 Task: Create a new contact group named 'Sliders' and add Shubham Jain and Sumit Kumar to it.
Action: Mouse moved to (14, 106)
Screenshot: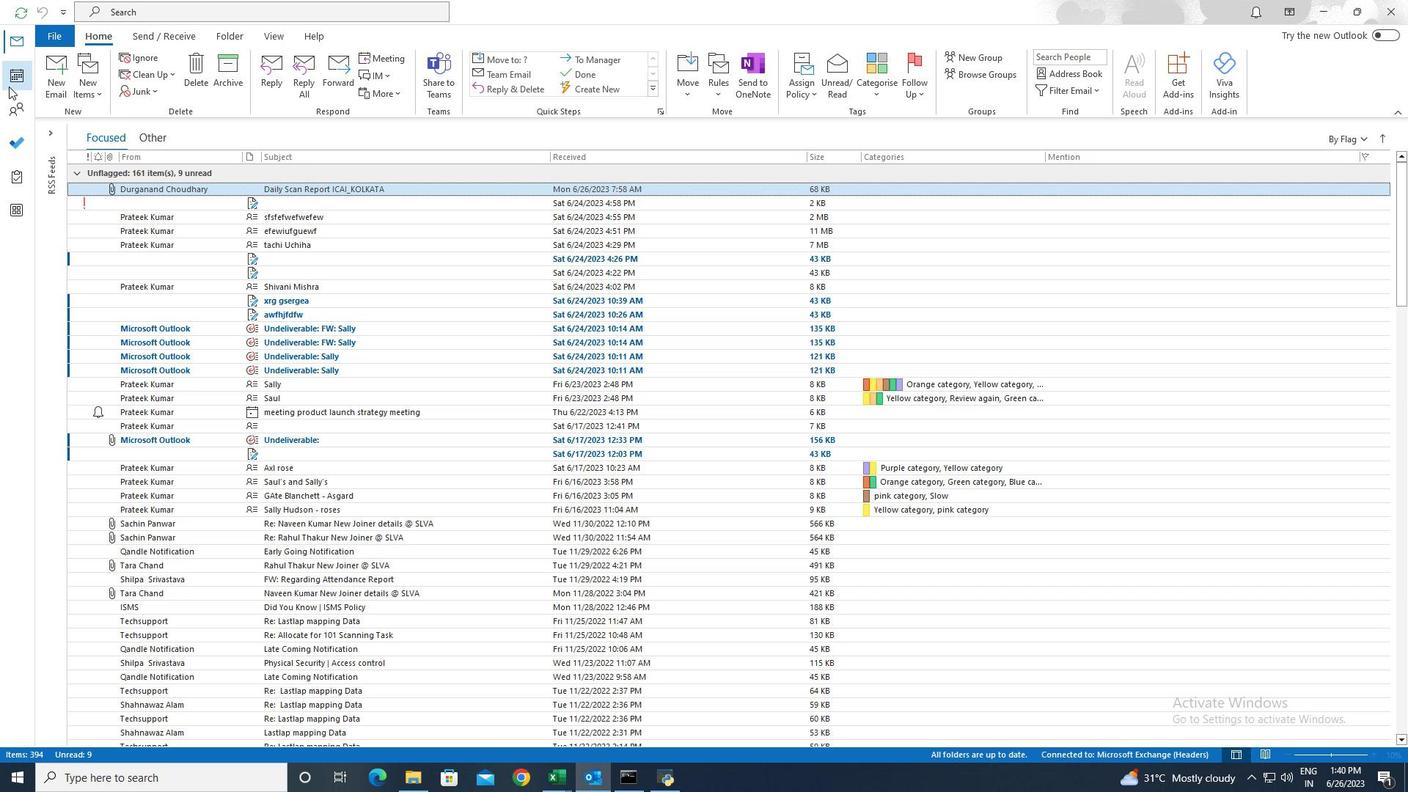
Action: Mouse pressed left at (14, 106)
Screenshot: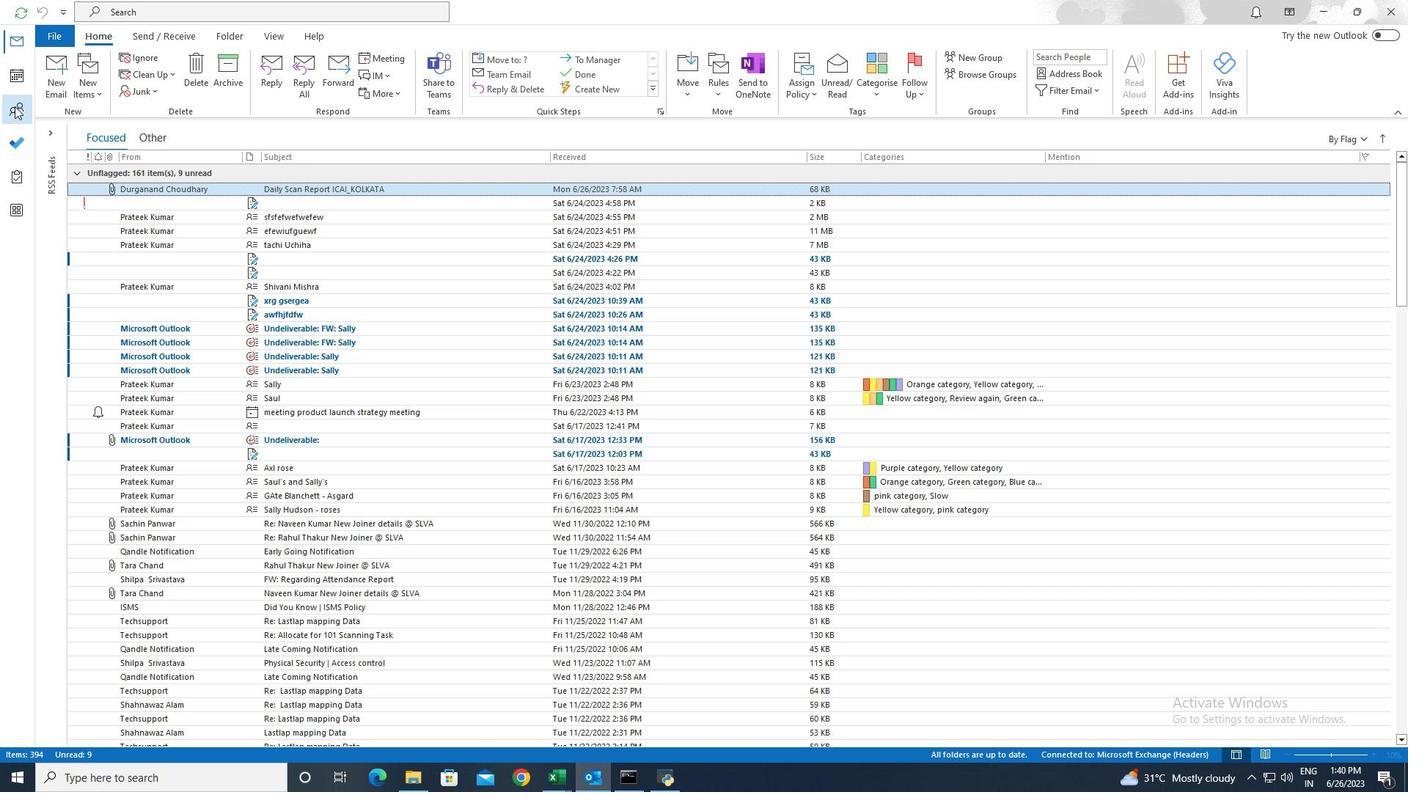 
Action: Mouse moved to (140, 66)
Screenshot: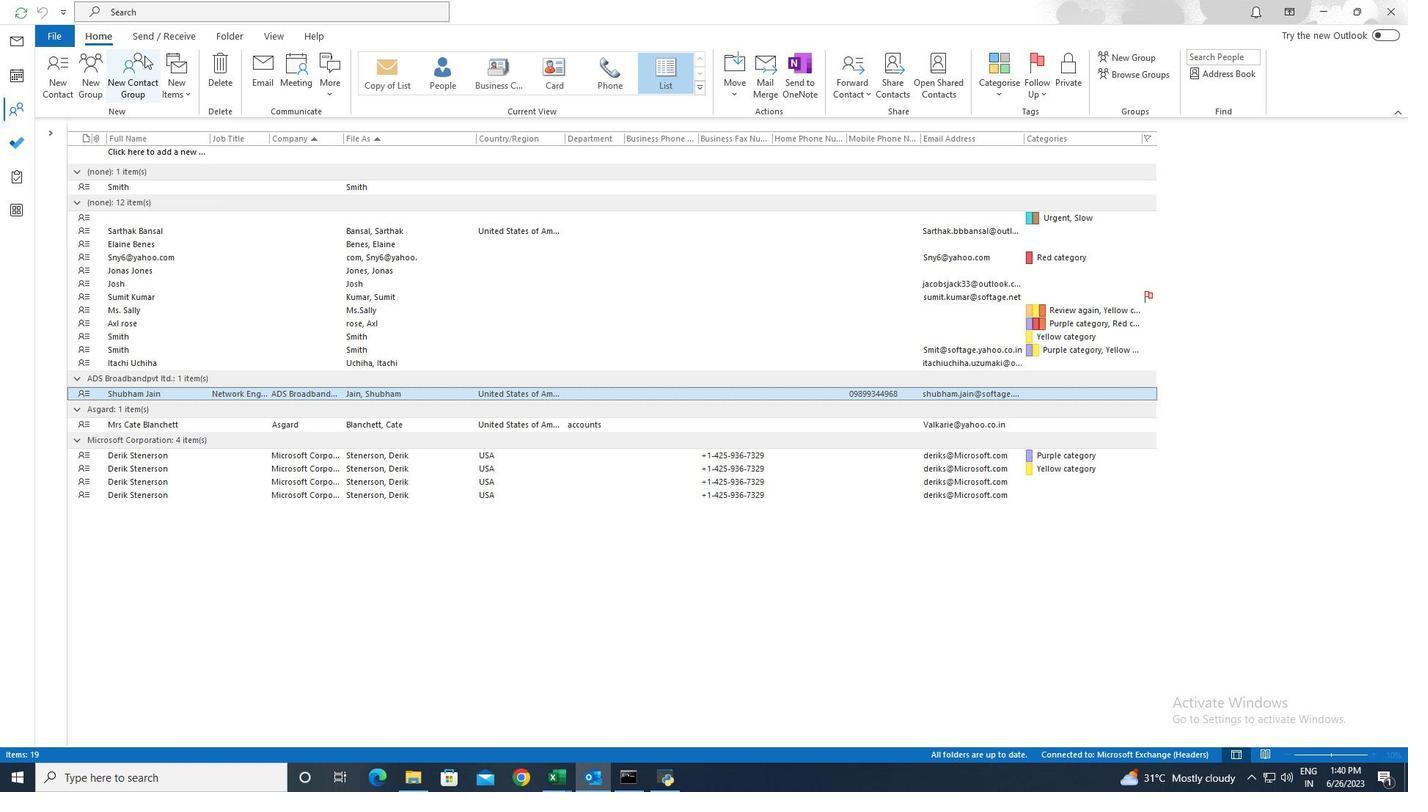 
Action: Mouse pressed left at (140, 66)
Screenshot: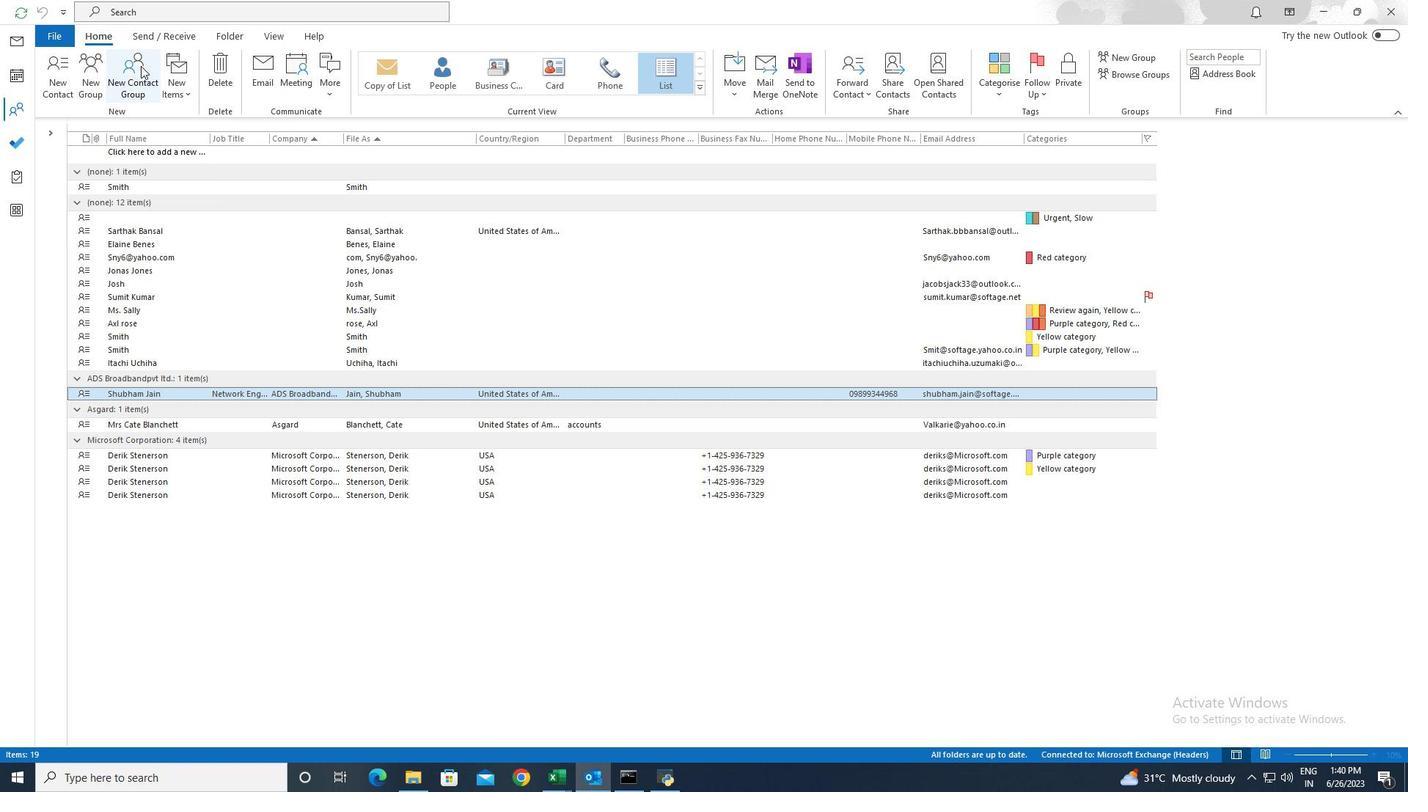 
Action: Mouse moved to (620, 210)
Screenshot: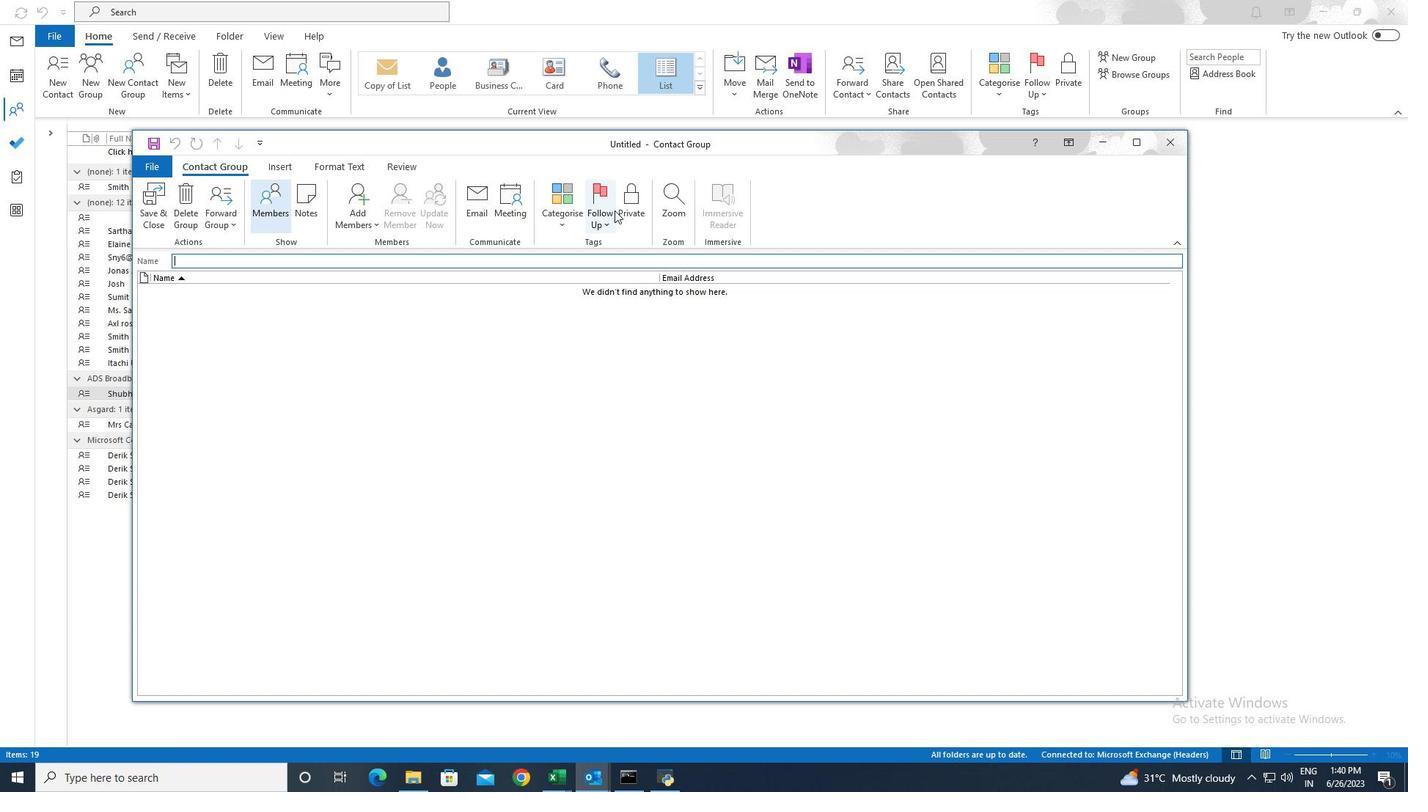 
Action: Mouse pressed left at (620, 210)
Screenshot: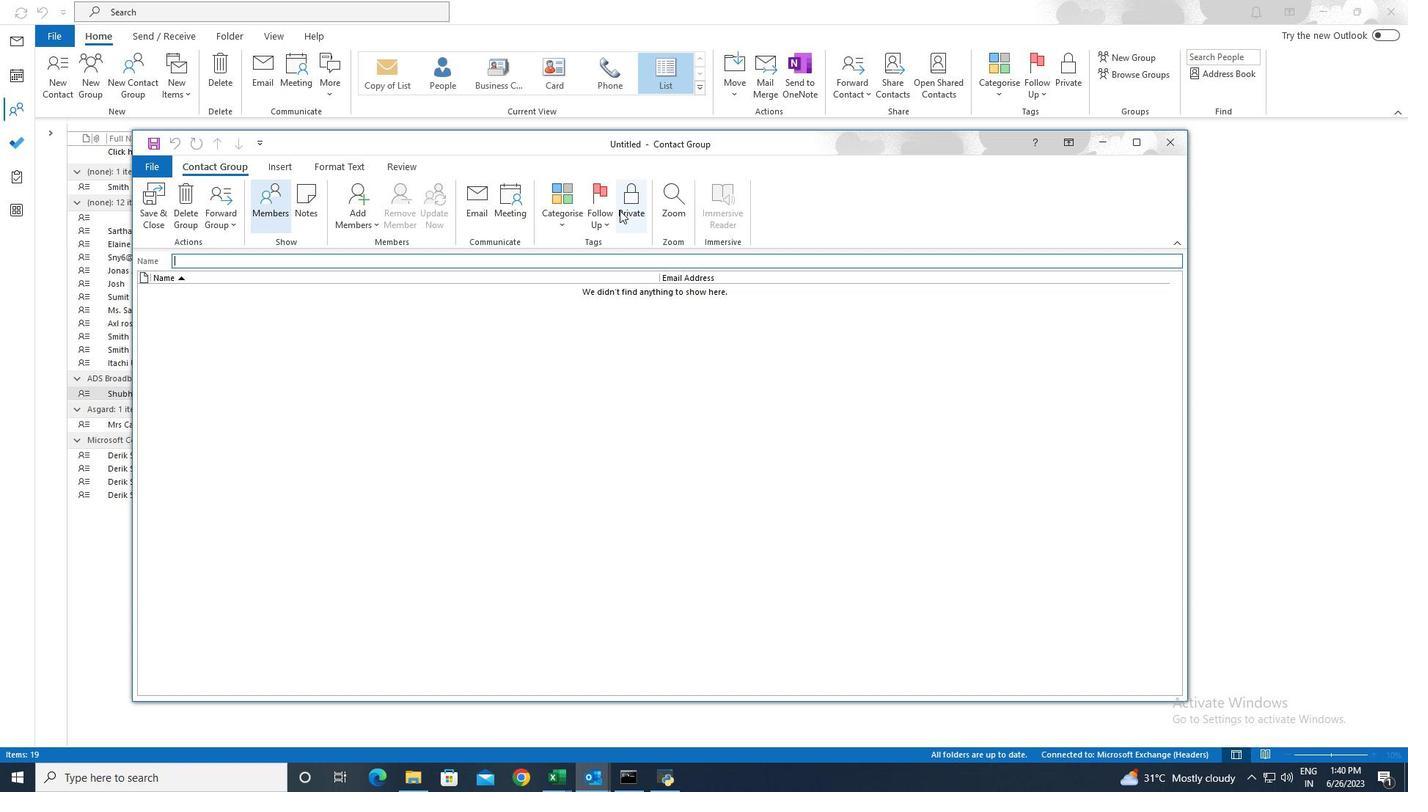 
Action: Mouse moved to (355, 260)
Screenshot: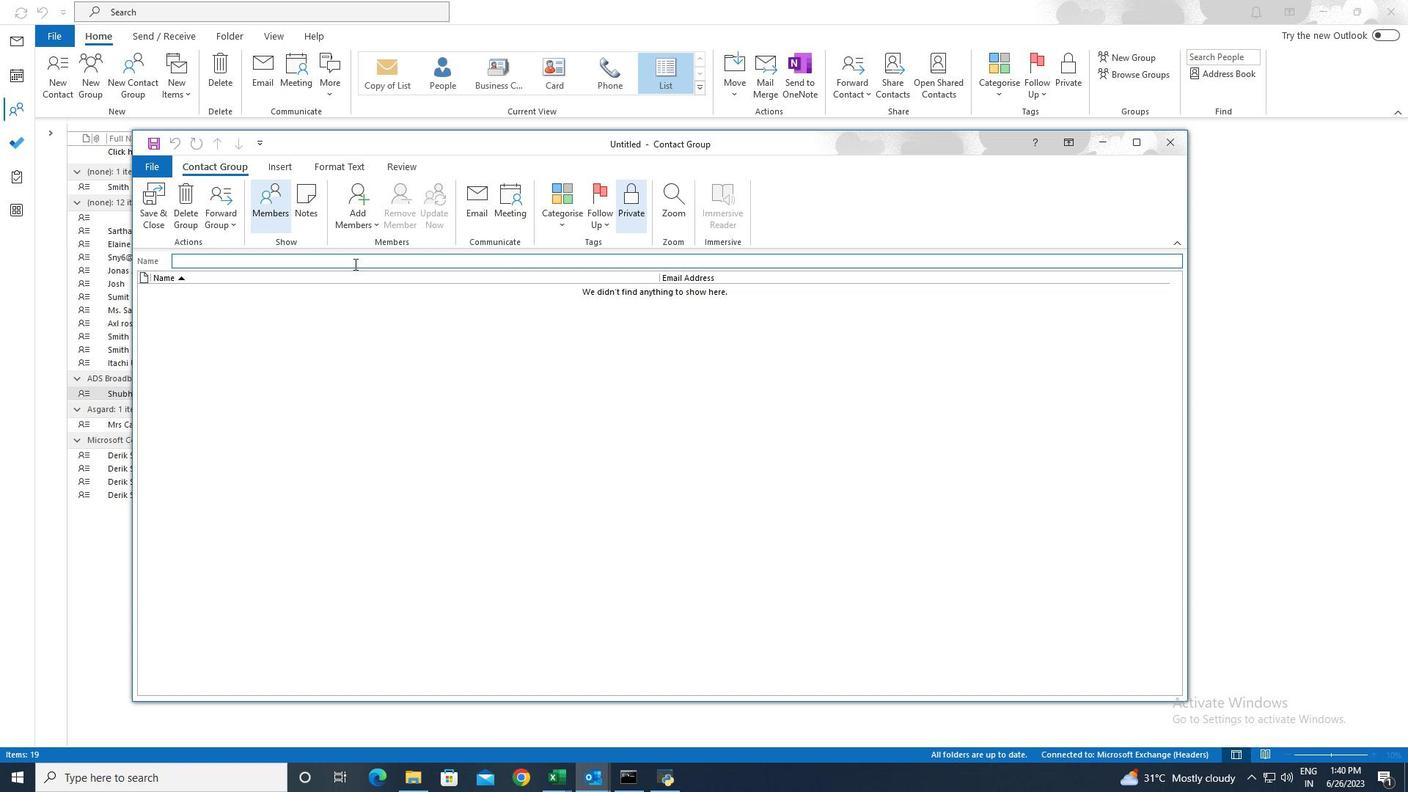 
Action: Mouse pressed left at (355, 260)
Screenshot: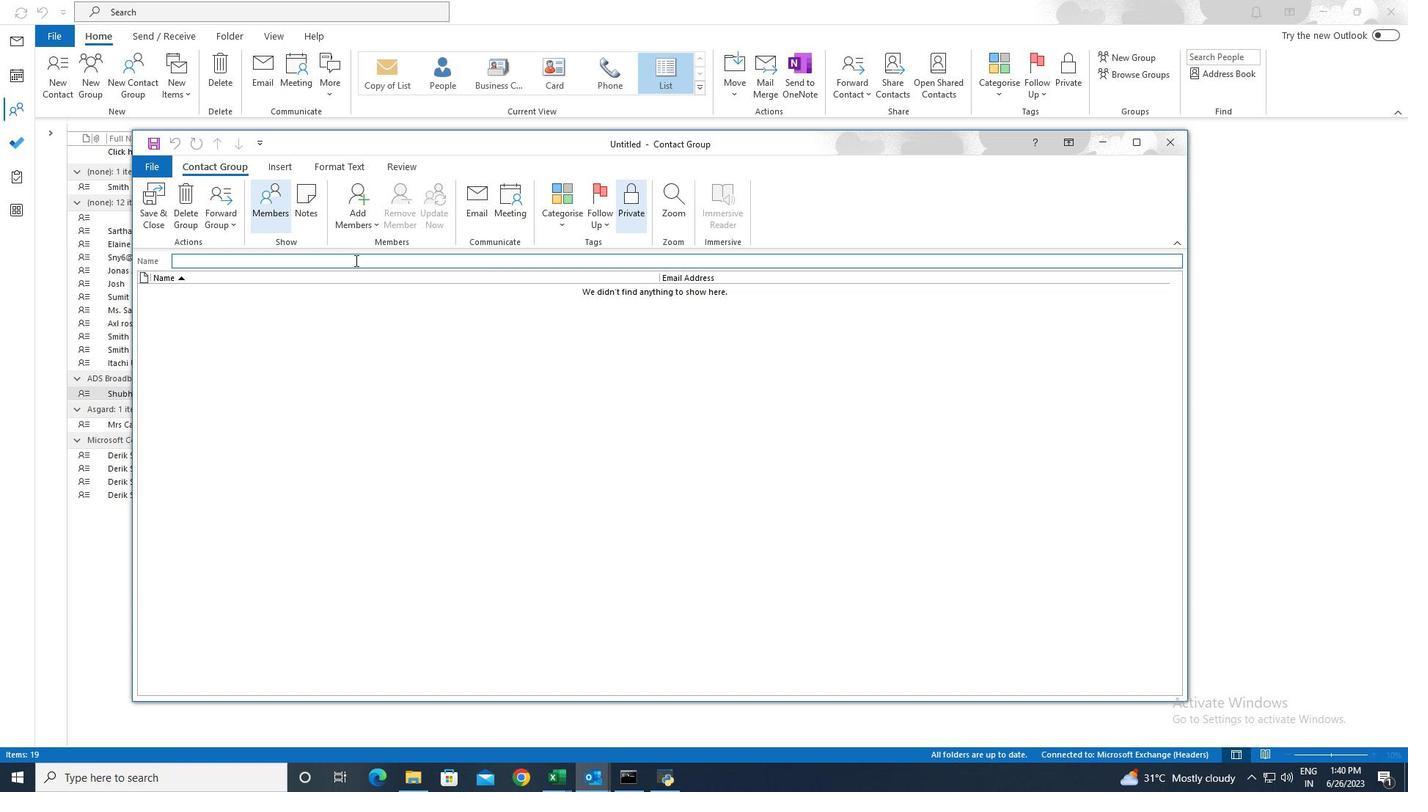 
Action: Key pressed <Key.shift>Sliders
Screenshot: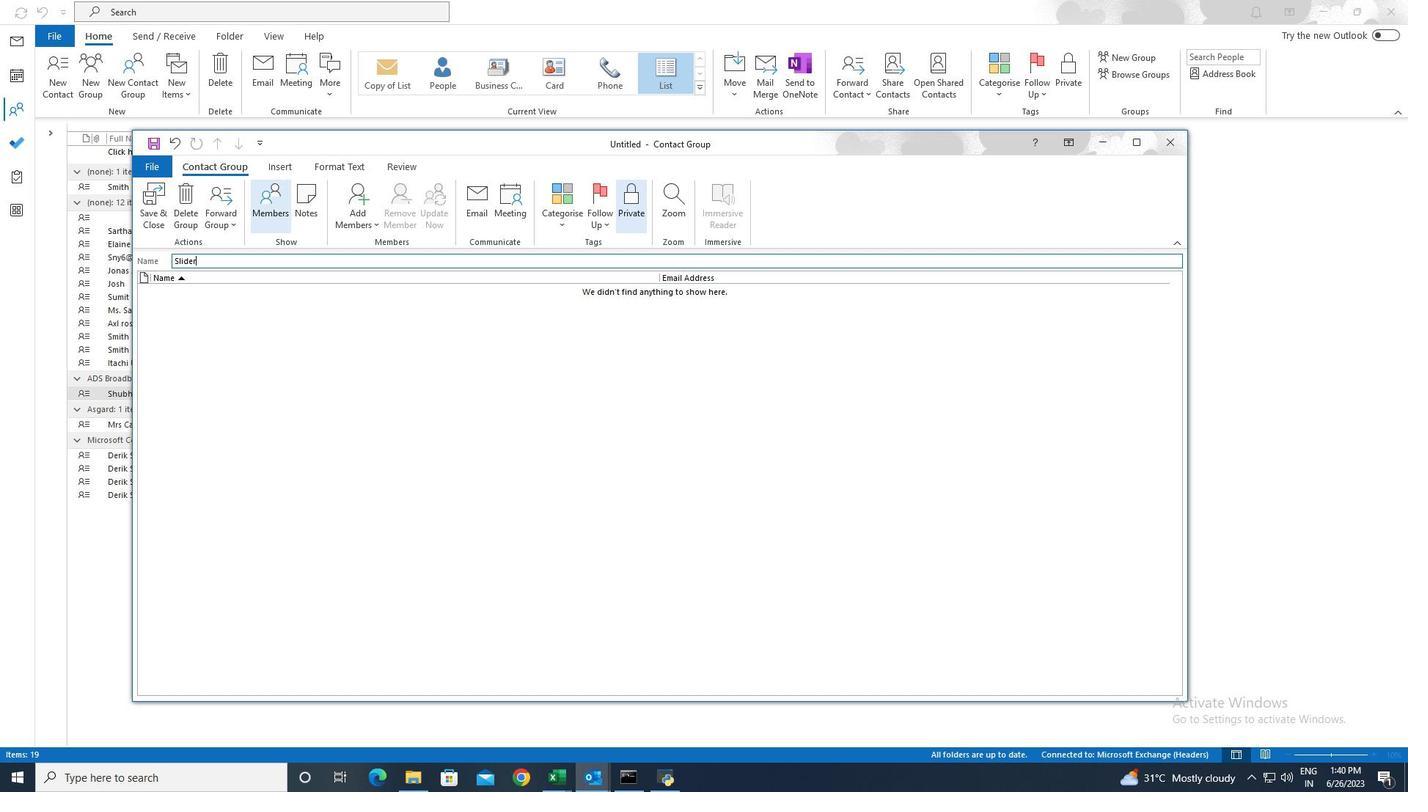 
Action: Mouse moved to (545, 215)
Screenshot: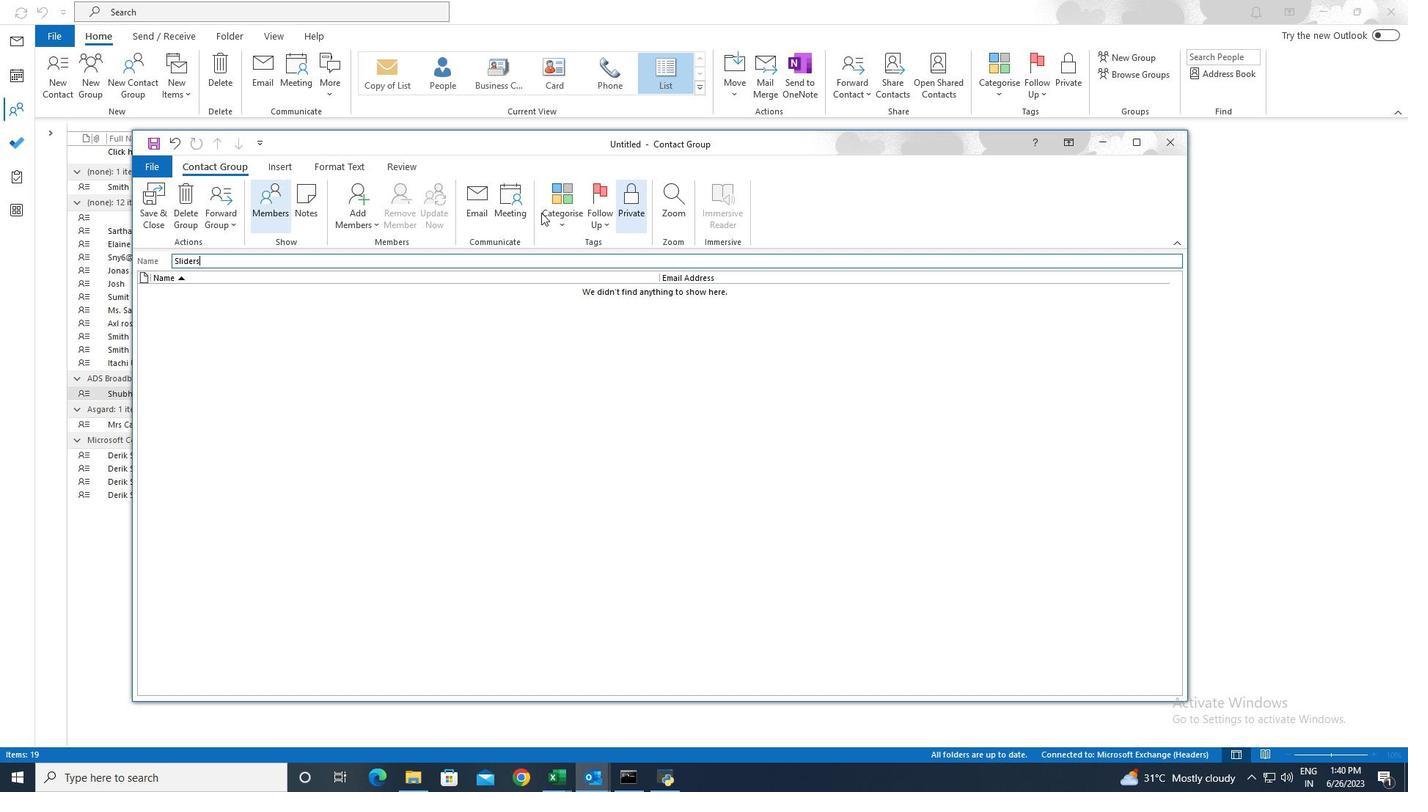 
Action: Mouse pressed left at (545, 215)
Screenshot: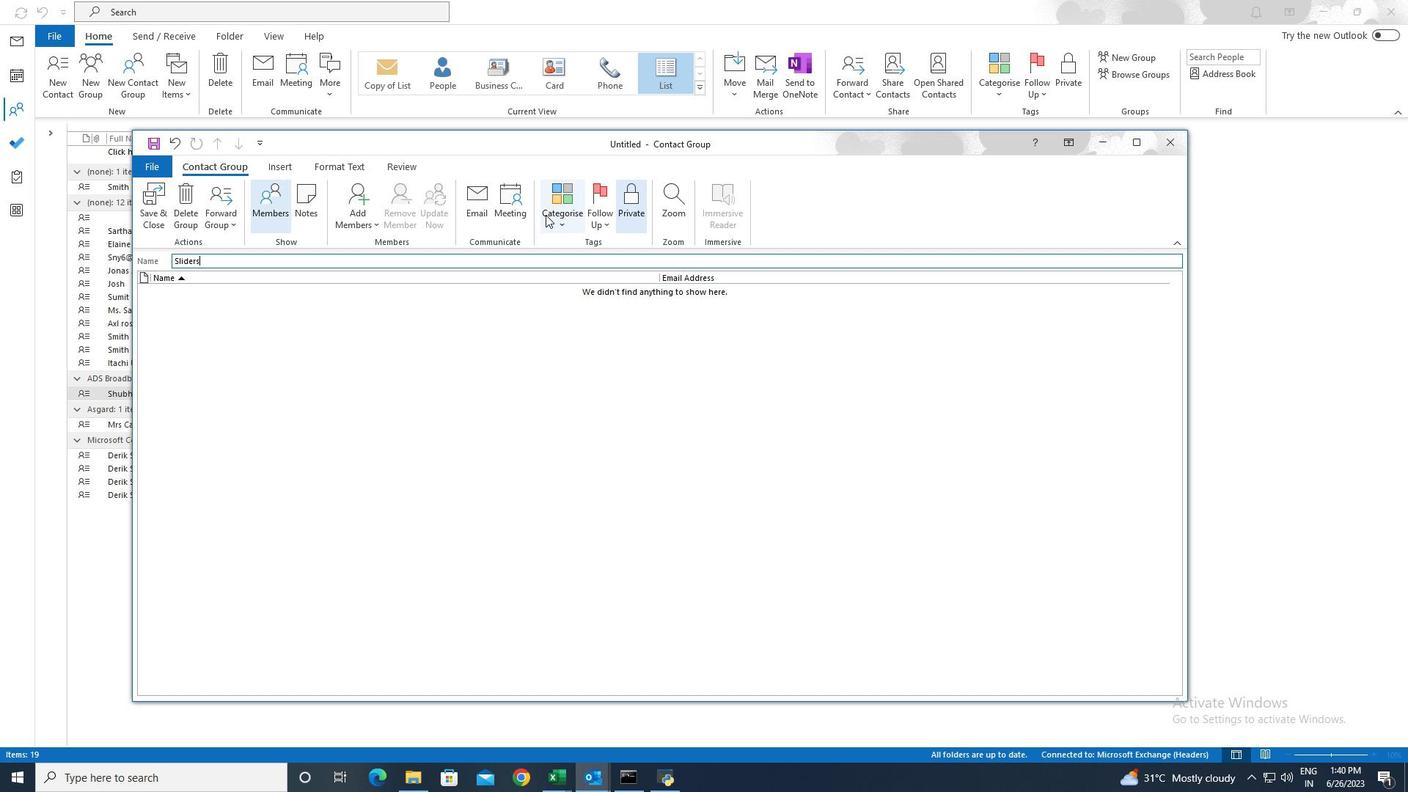 
Action: Mouse moved to (591, 423)
Screenshot: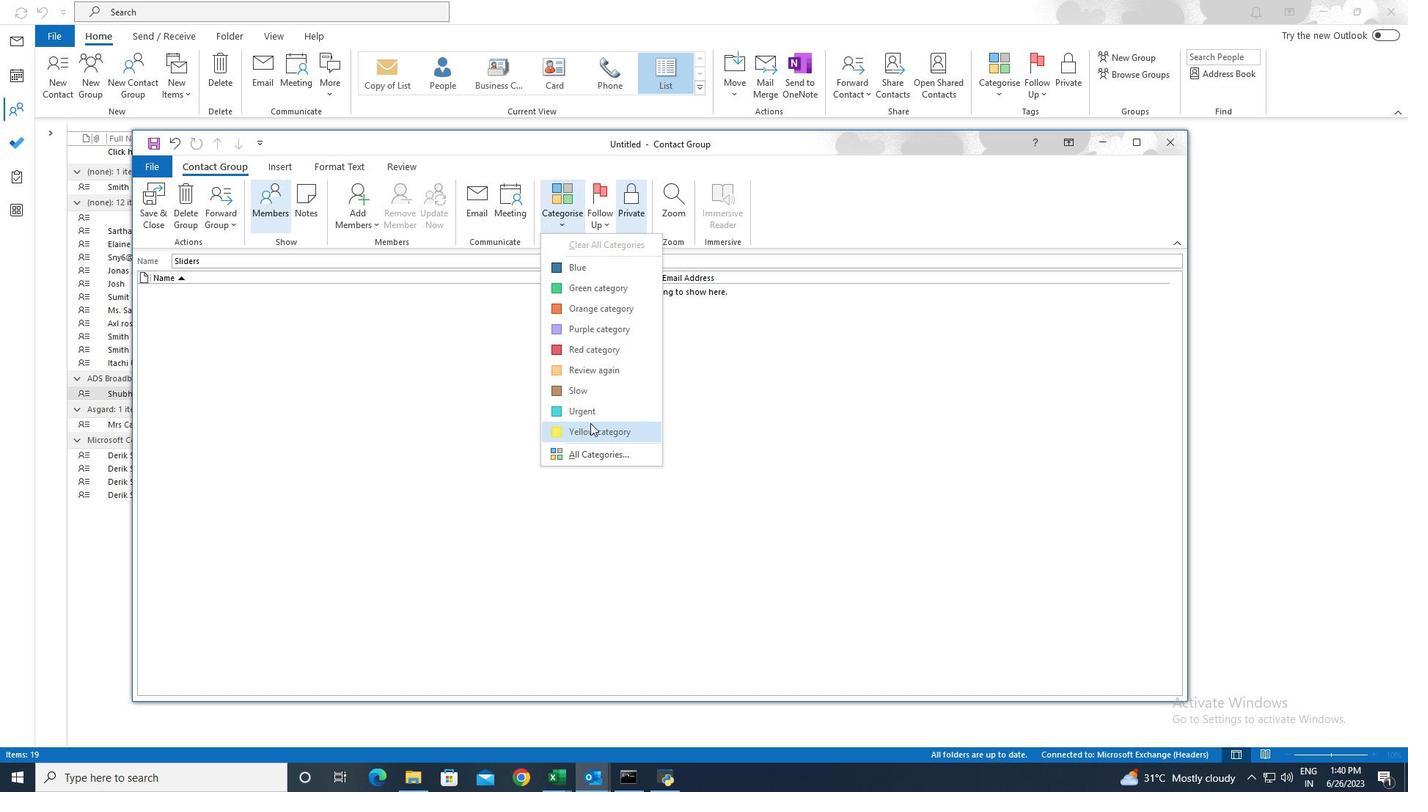 
Action: Mouse pressed left at (591, 423)
Screenshot: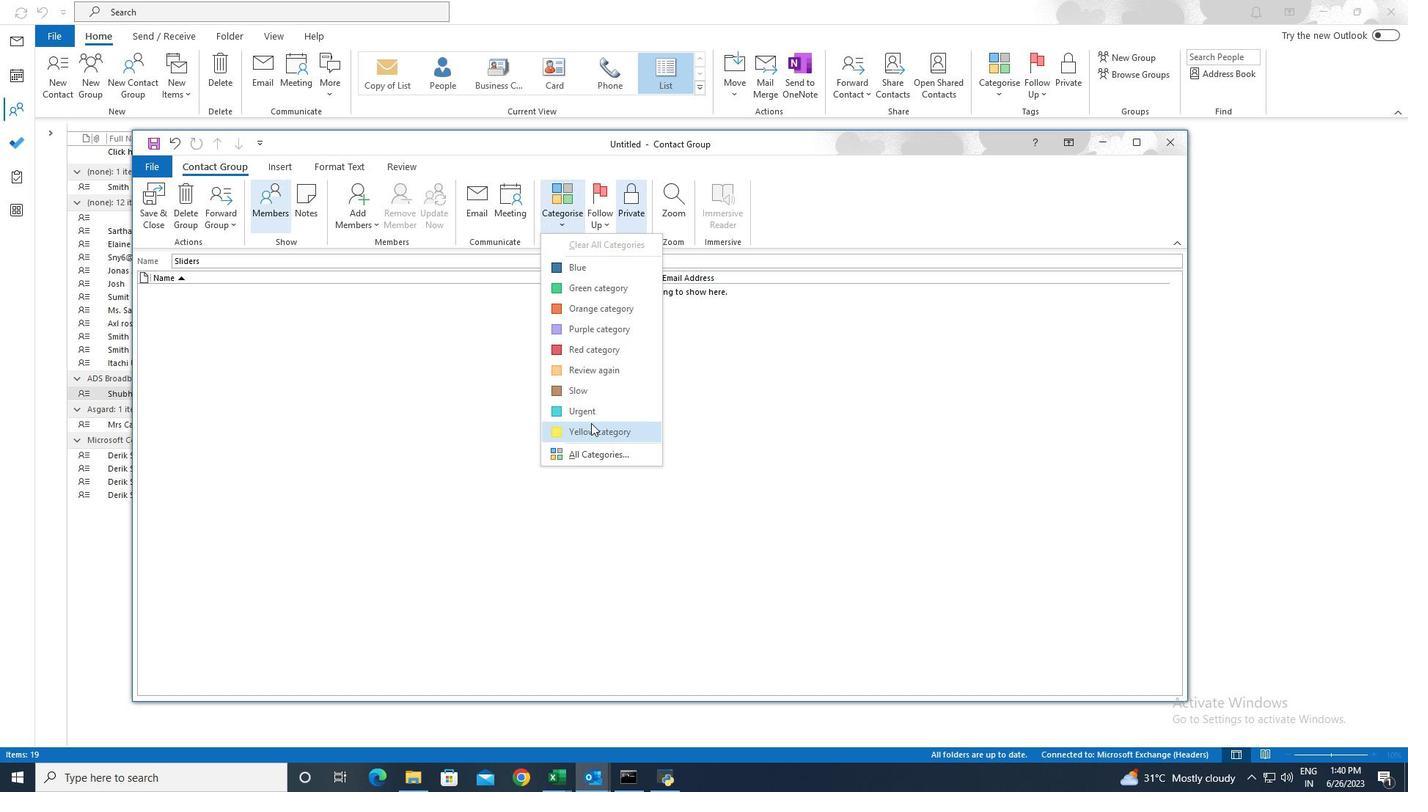 
Action: Mouse moved to (344, 220)
Screenshot: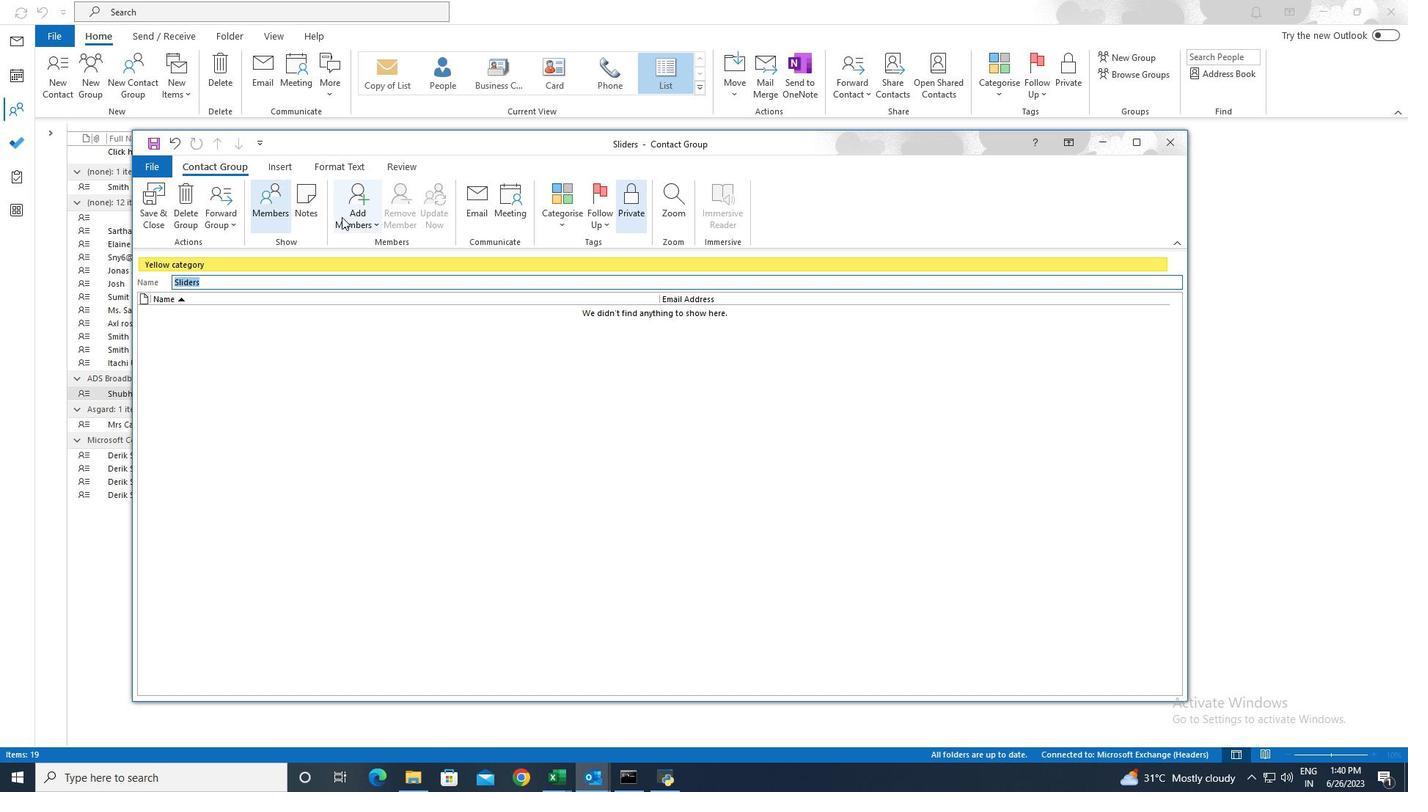 
Action: Mouse pressed left at (344, 220)
Screenshot: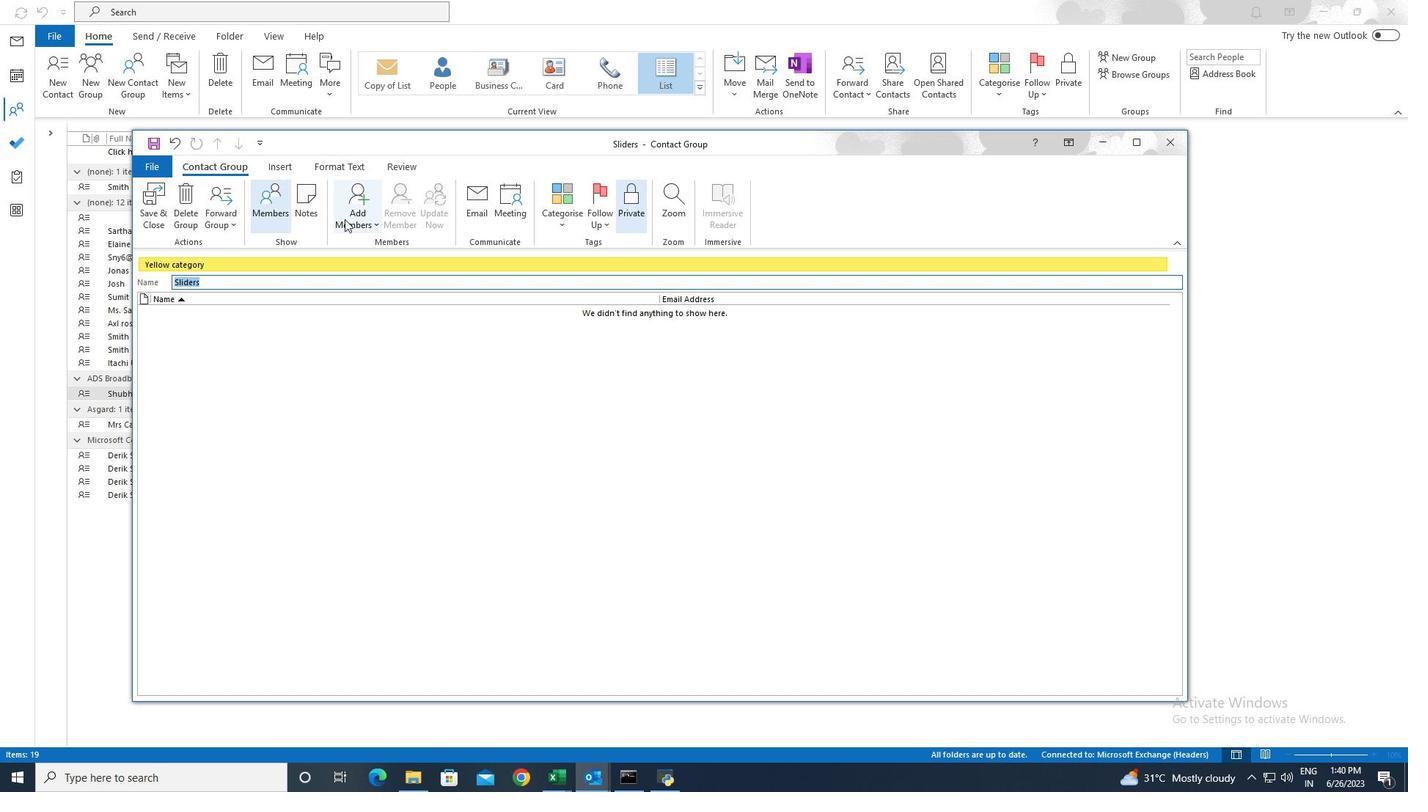 
Action: Mouse moved to (378, 252)
Screenshot: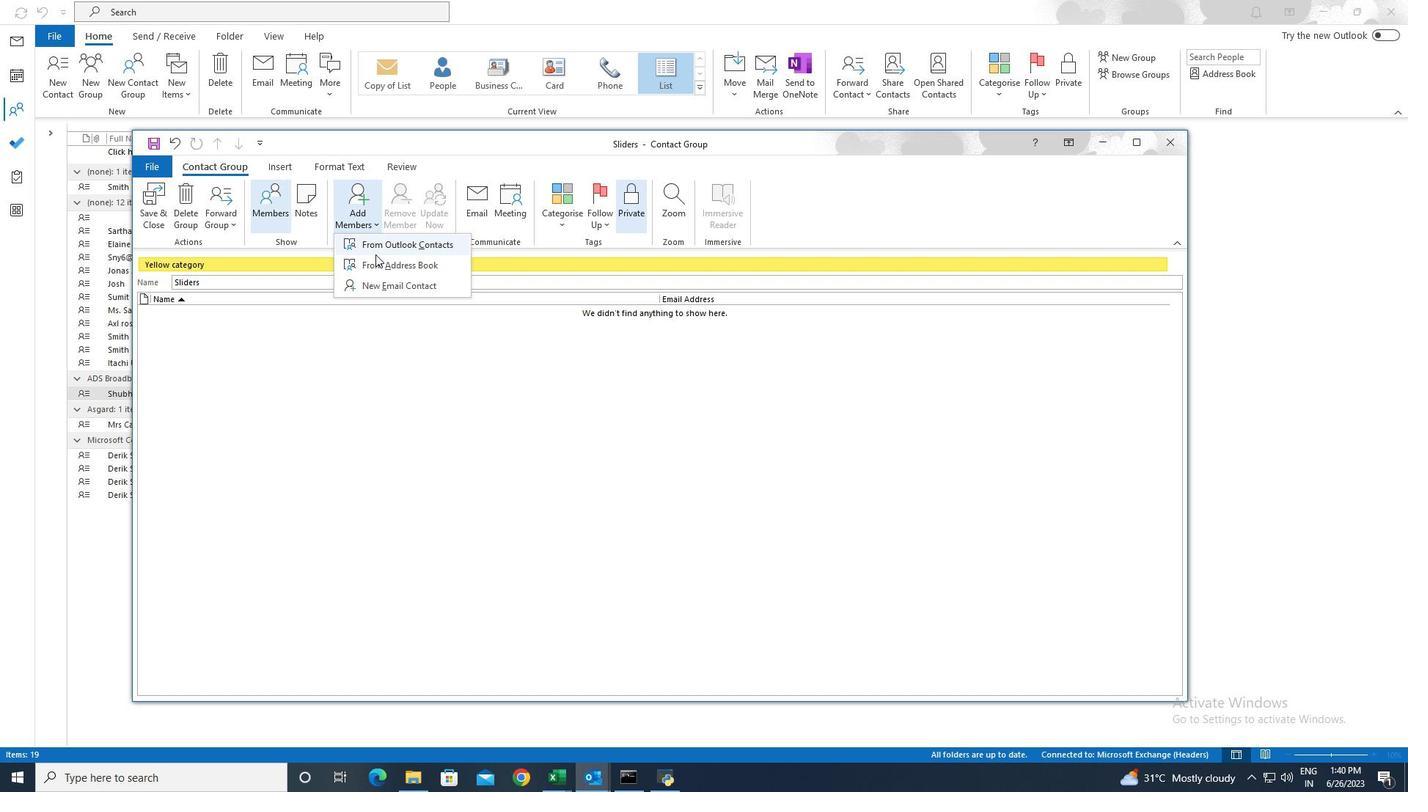 
Action: Mouse pressed left at (378, 252)
Screenshot: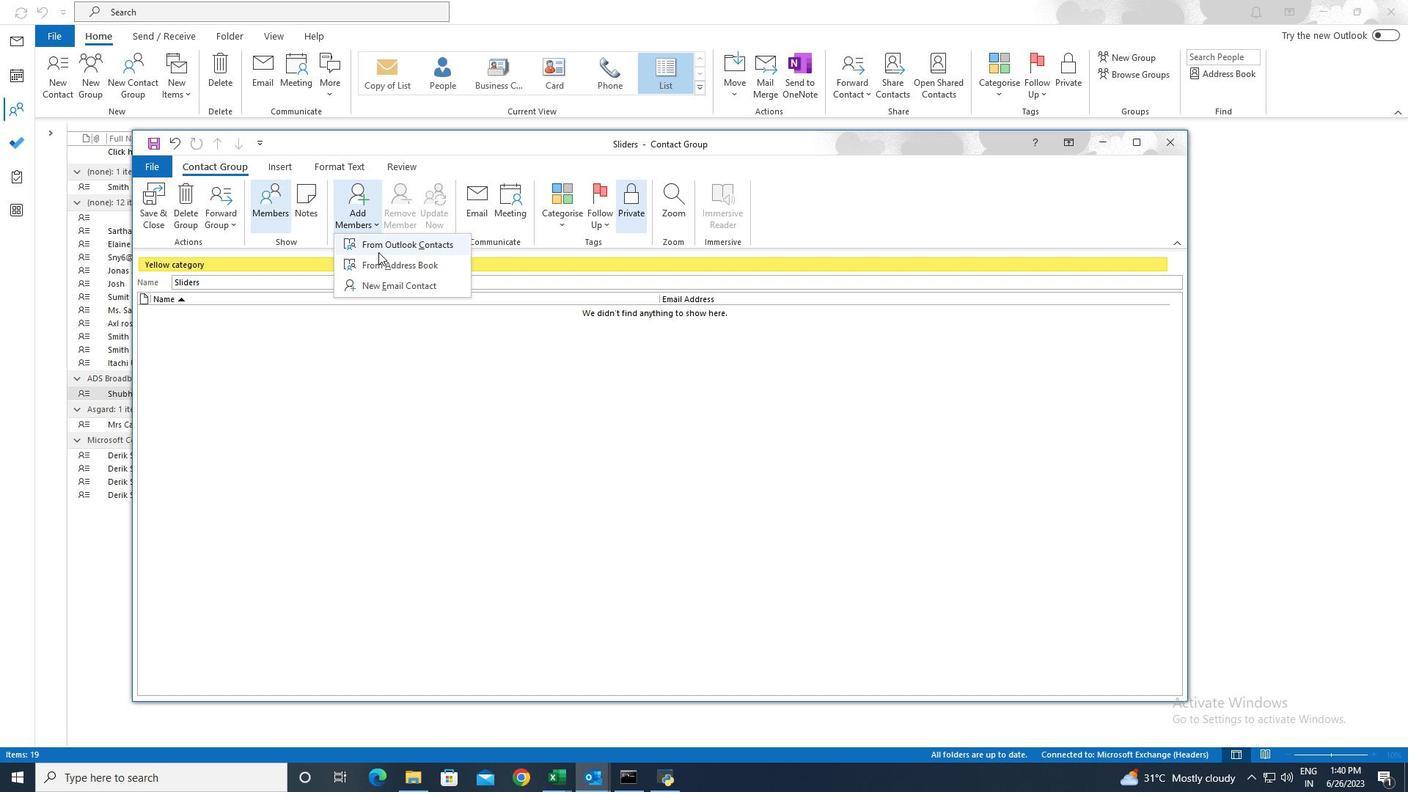 
Action: Mouse moved to (491, 475)
Screenshot: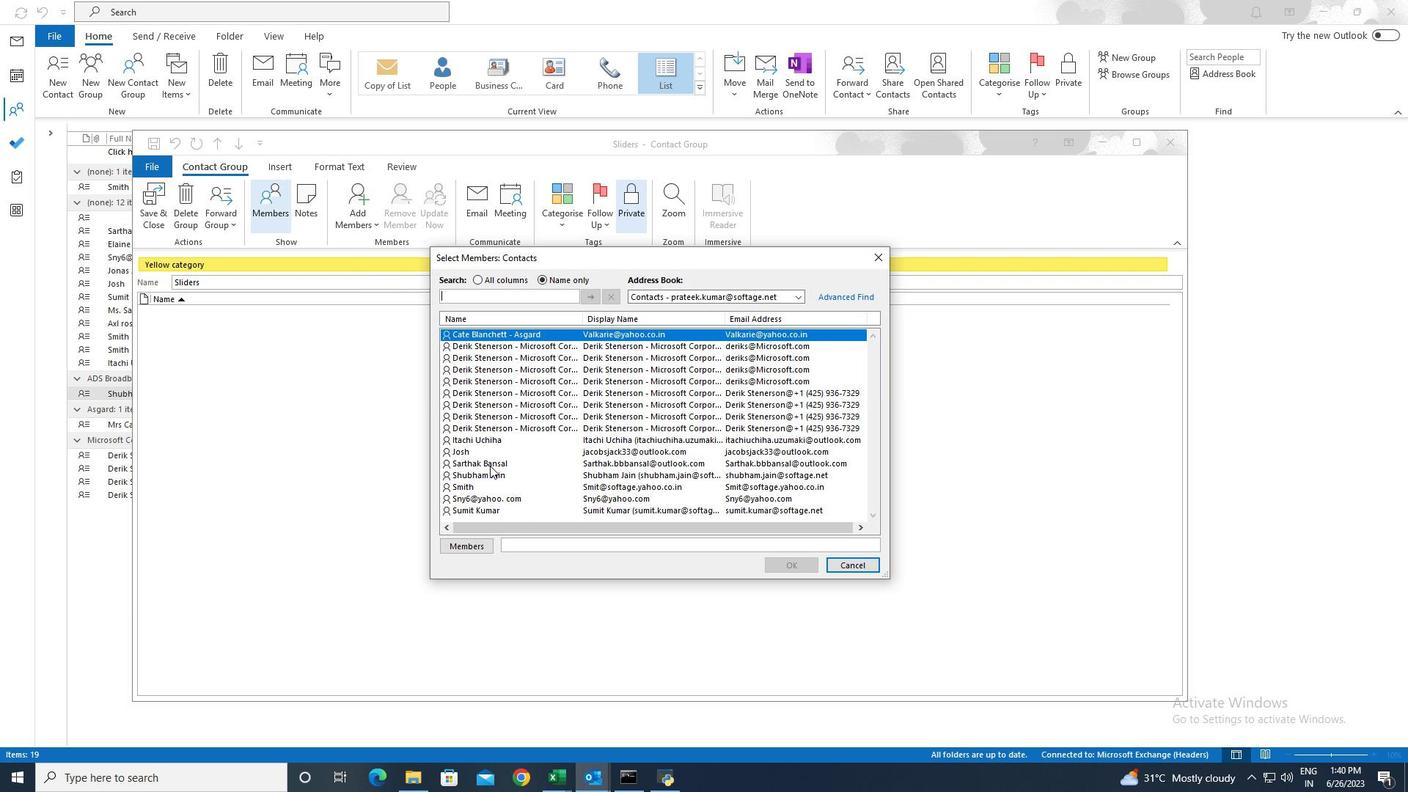 
Action: Mouse pressed left at (491, 475)
Screenshot: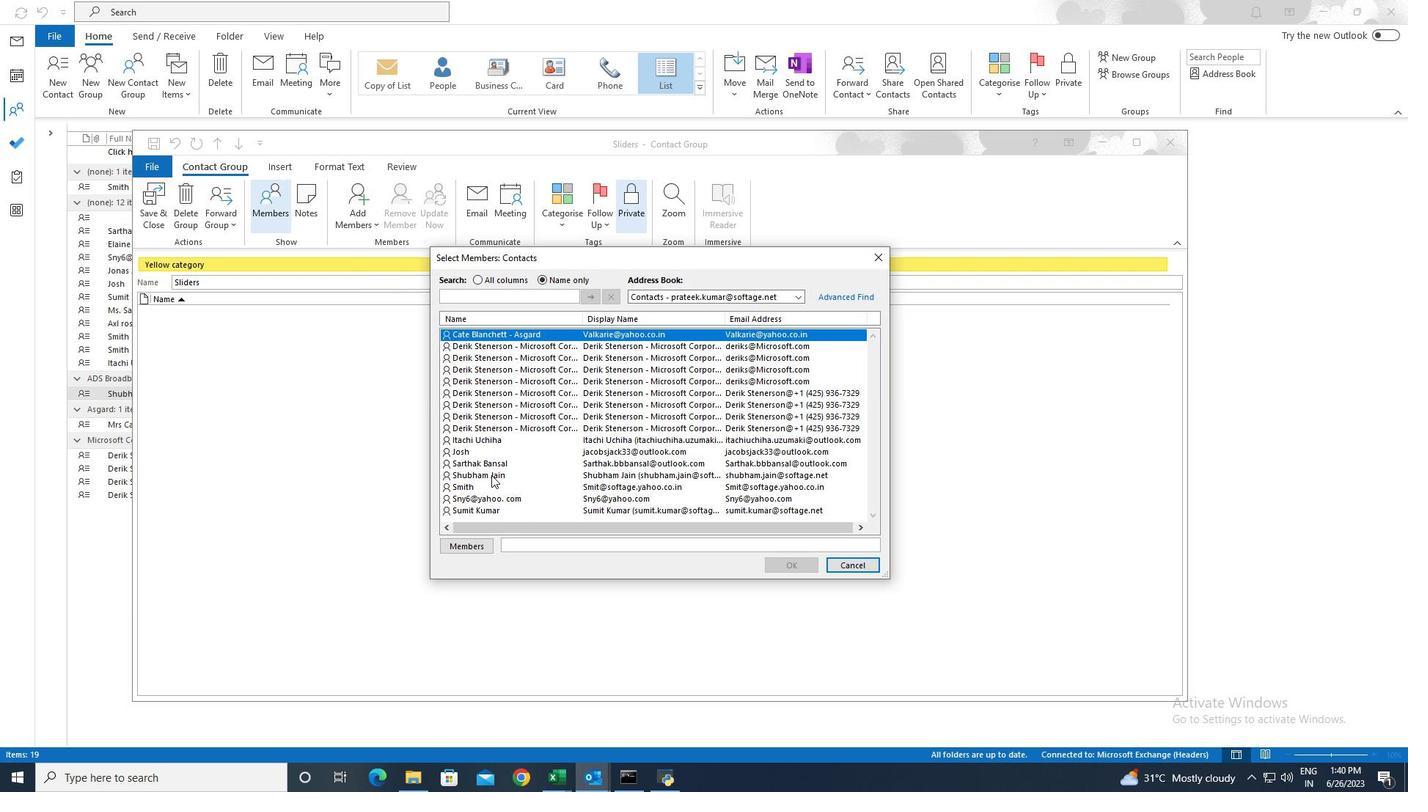 
Action: Mouse pressed left at (491, 475)
Screenshot: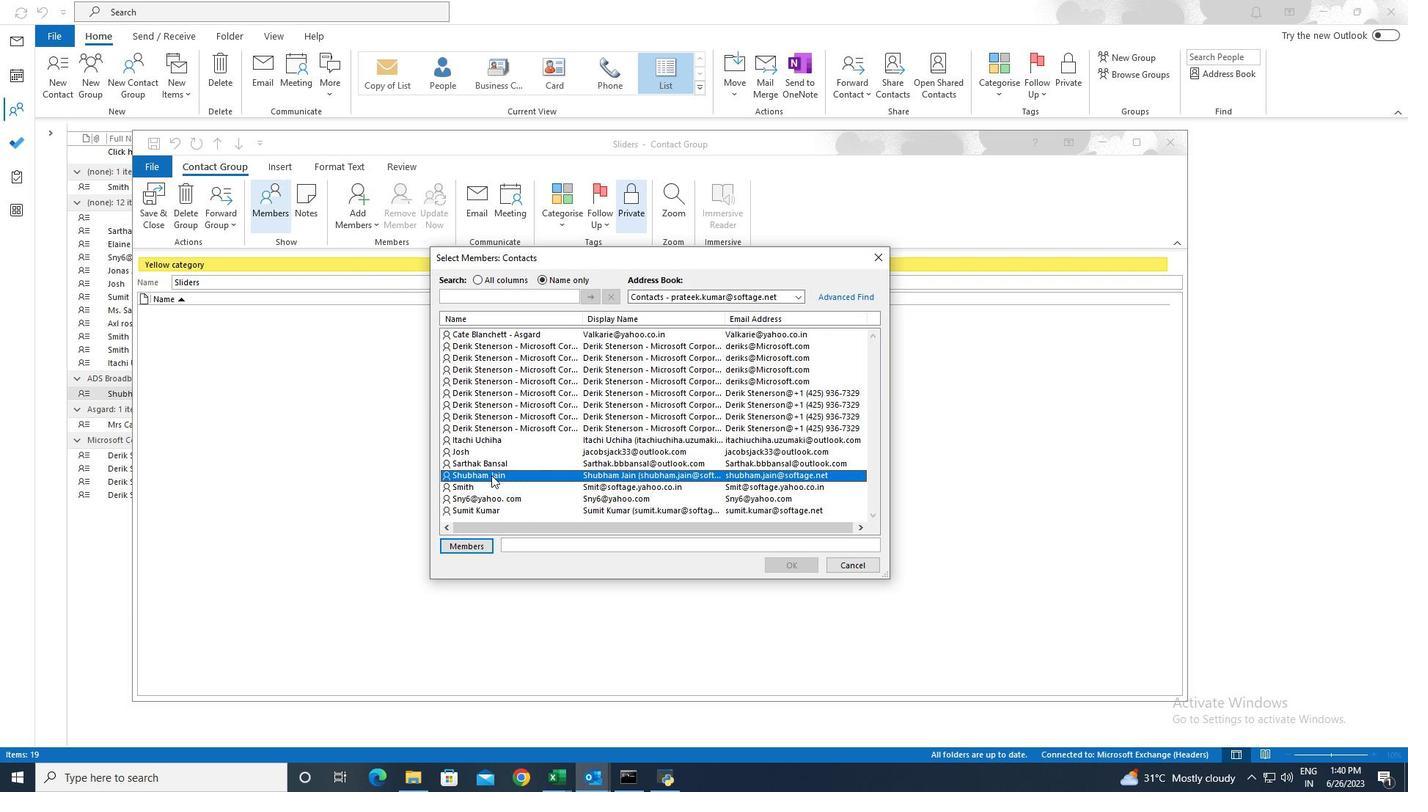 
Action: Mouse moved to (498, 512)
Screenshot: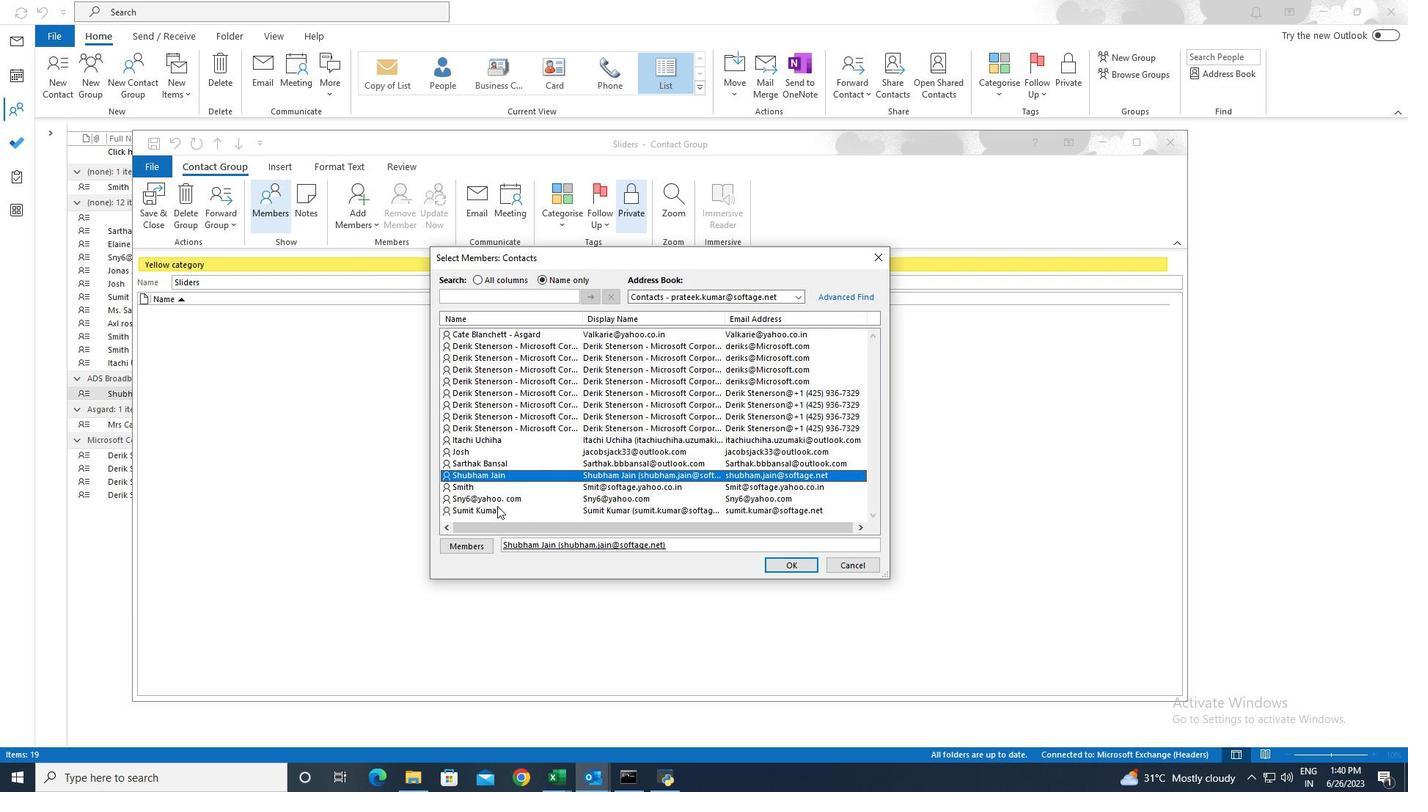 
Action: Mouse pressed left at (498, 512)
Screenshot: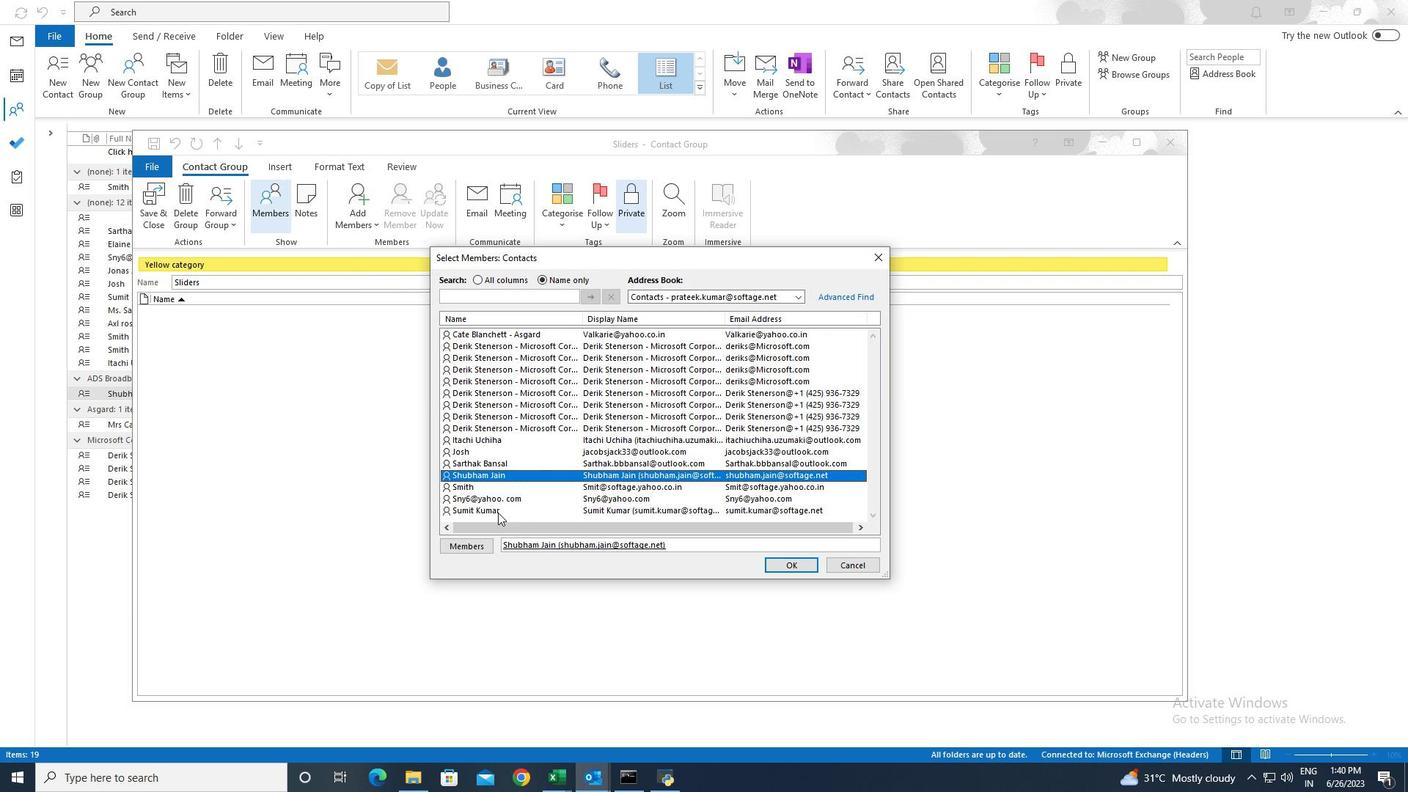 
Action: Mouse pressed left at (498, 512)
Screenshot: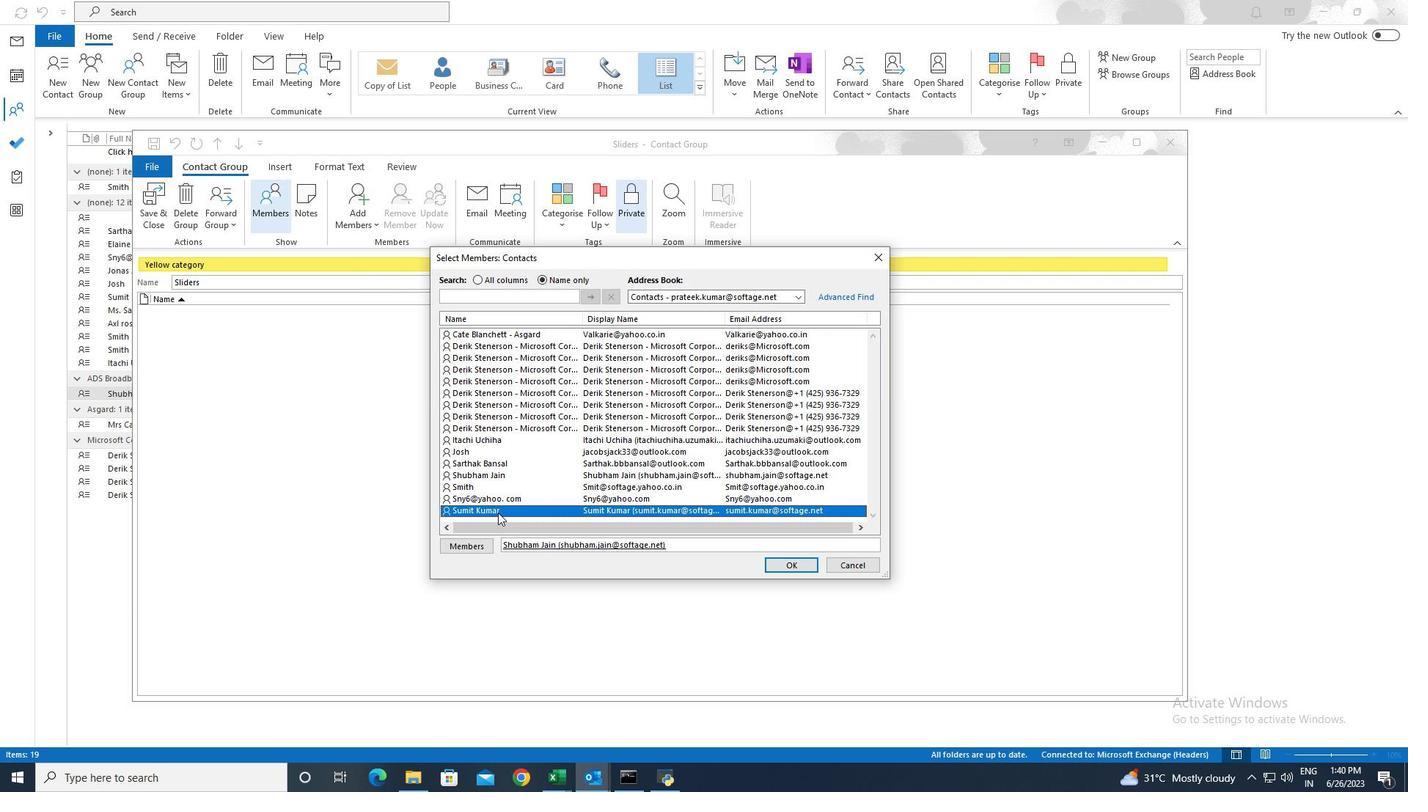 
Action: Mouse moved to (792, 567)
Screenshot: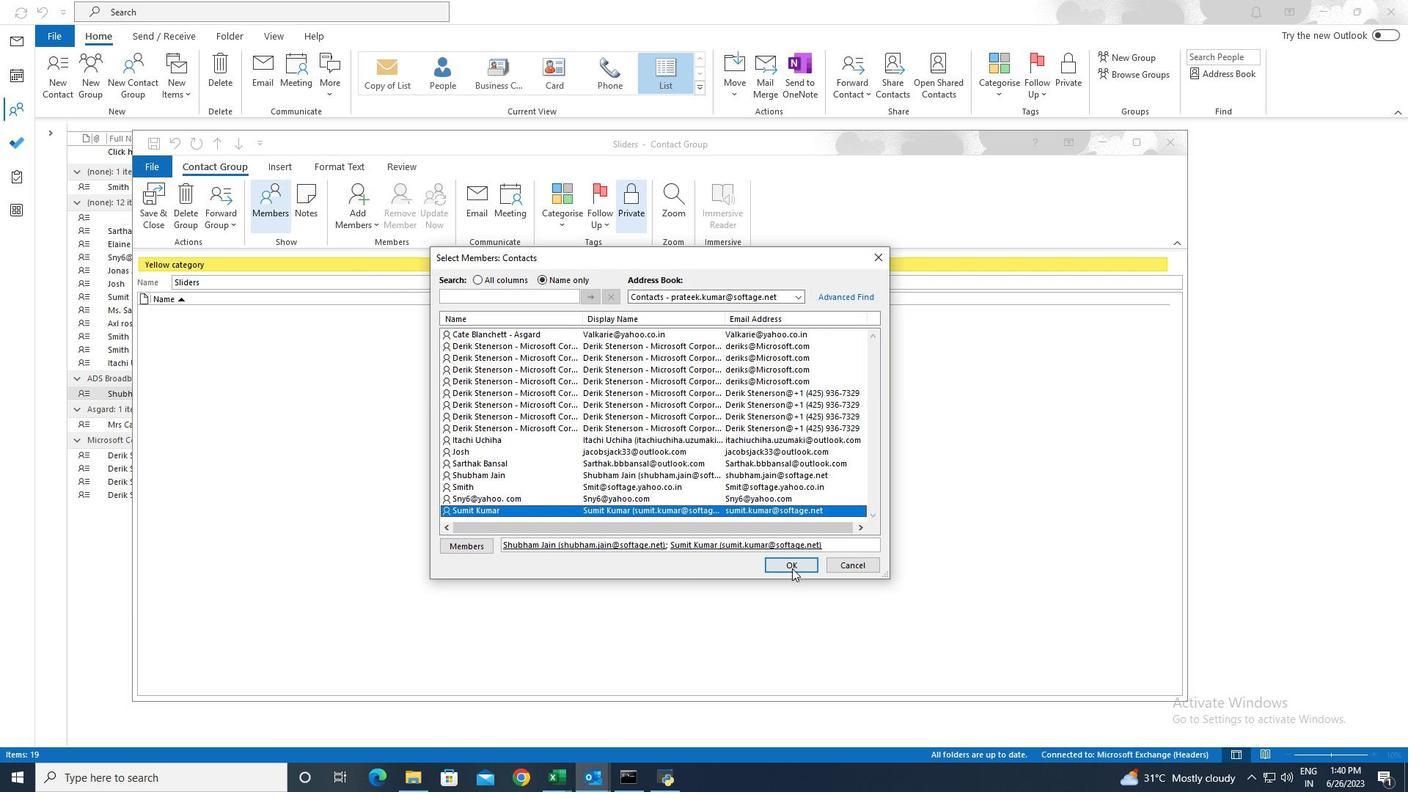 
Action: Mouse pressed left at (792, 567)
Screenshot: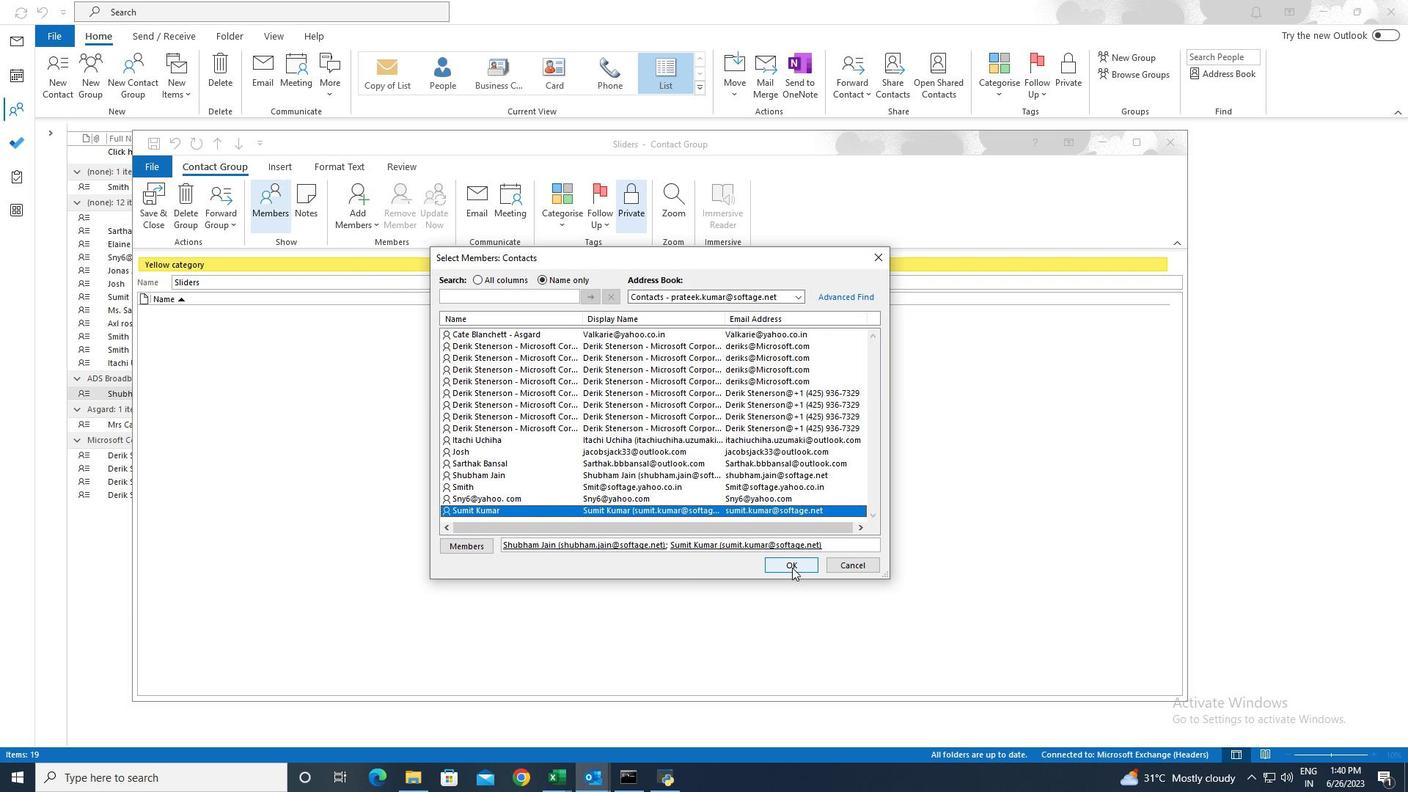 
Action: Mouse moved to (162, 220)
Screenshot: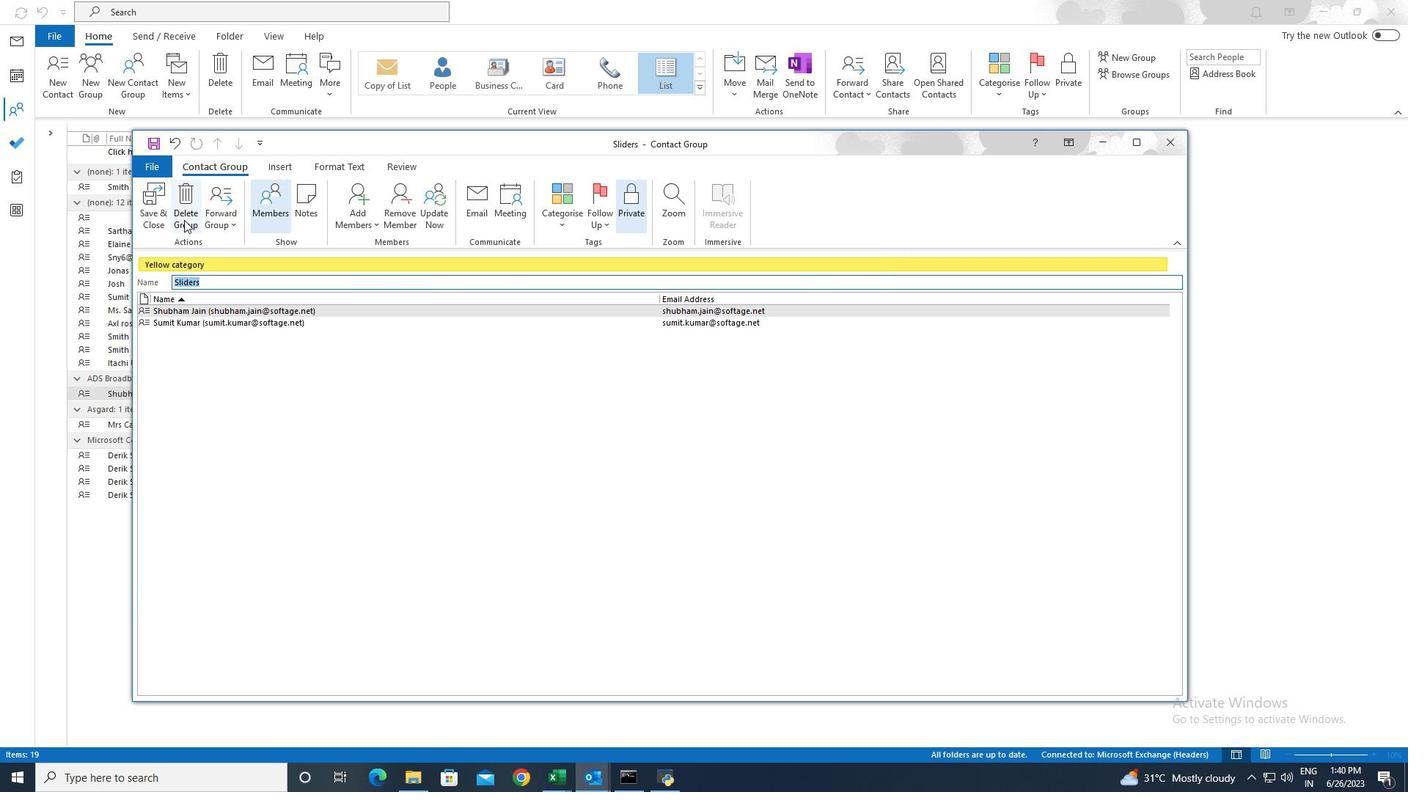 
Action: Mouse pressed left at (162, 220)
Screenshot: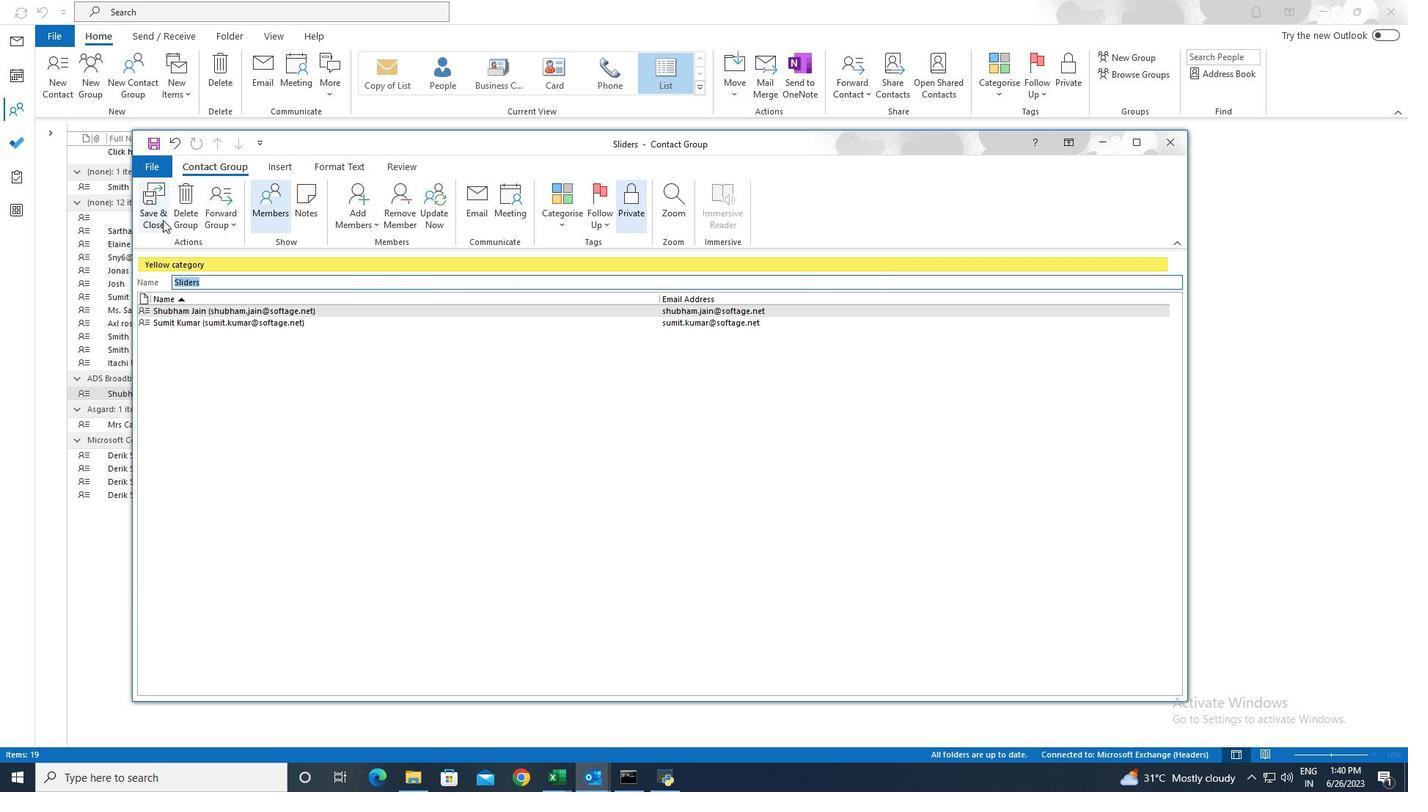 
Action: Mouse moved to (162, 220)
Screenshot: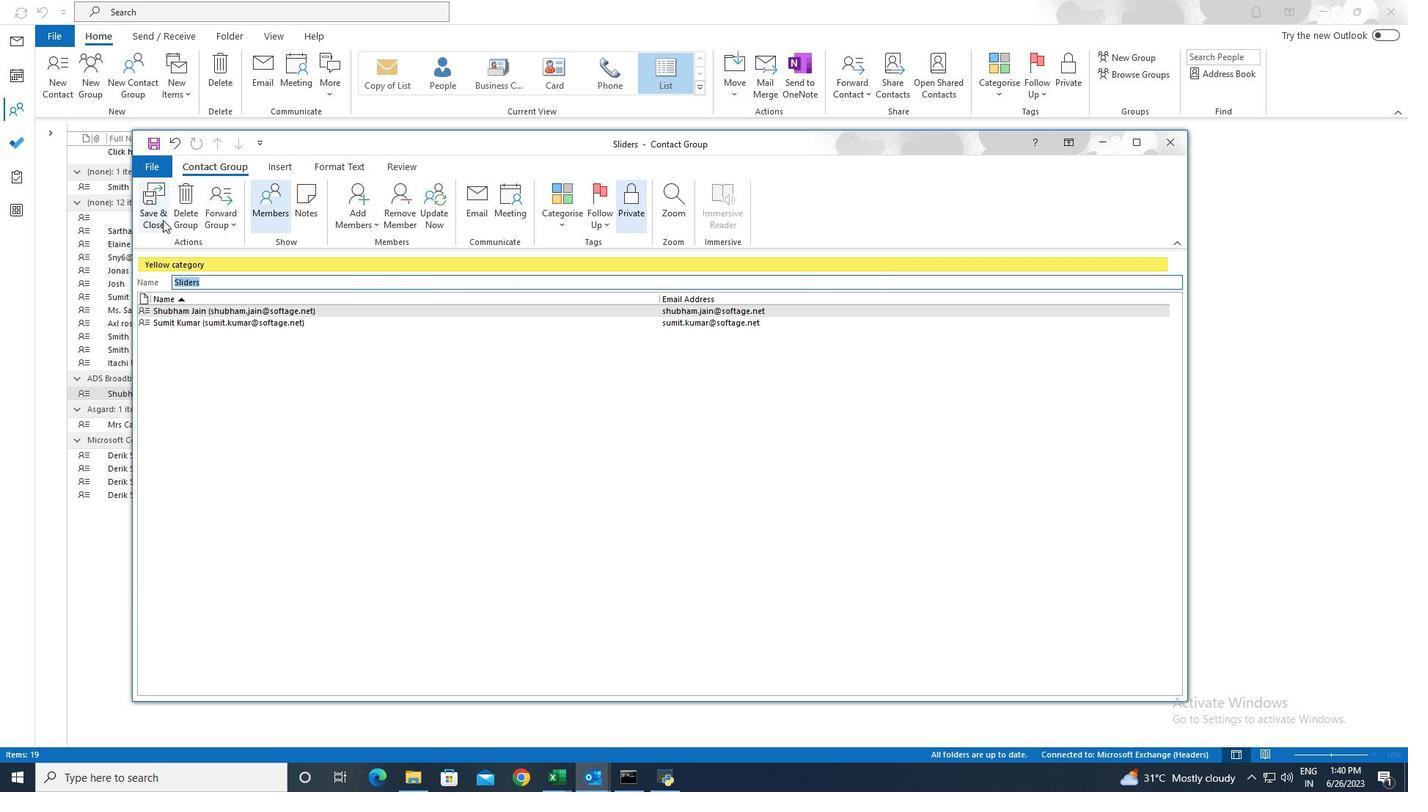 
